 Task: Open Card Public Speaking Event Planning in Board Event Planning to Workspace Influencer Marketing Agencies. and add a team member Softage.1@softage.net, a label Green, a checklist Travel and Tourism, an attachment from Trello, a color Green and finally, add a card description 'Plan and execute company team-building conference with guest speakers on customer experience' and a comment 'This task requires us to be adaptable and flexible, willing to pivot our approach as needed to achieve success.'. Add a start date 'Jan 01, 1900' with a due date 'Jan 08, 1900'
Action: Mouse moved to (273, 157)
Screenshot: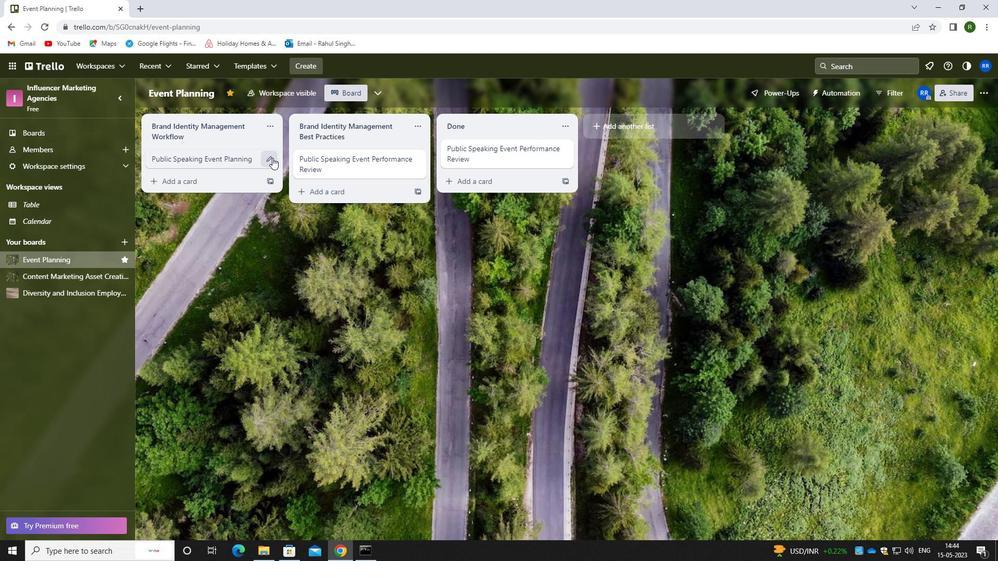 
Action: Mouse pressed left at (273, 157)
Screenshot: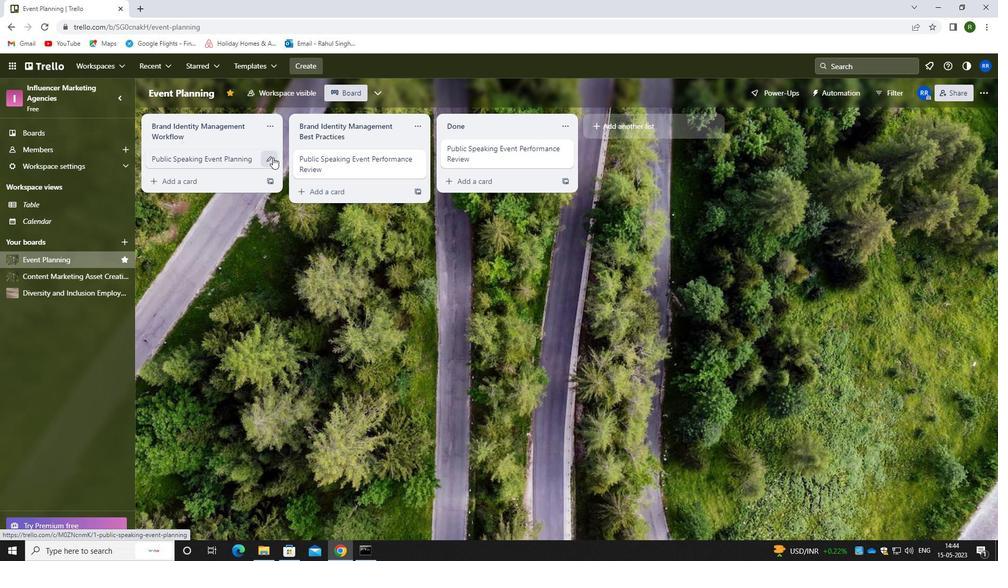 
Action: Mouse moved to (311, 155)
Screenshot: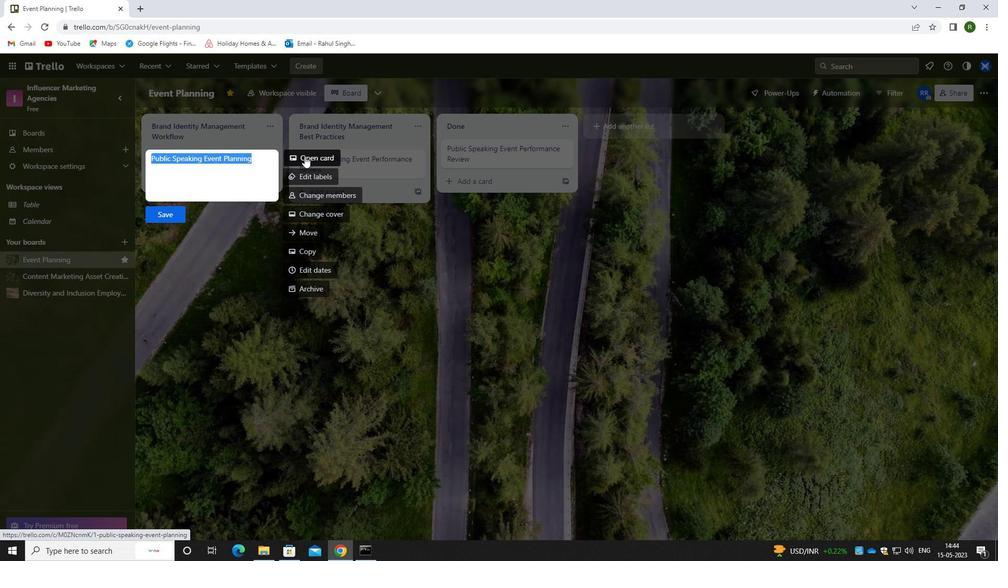 
Action: Mouse pressed left at (311, 155)
Screenshot: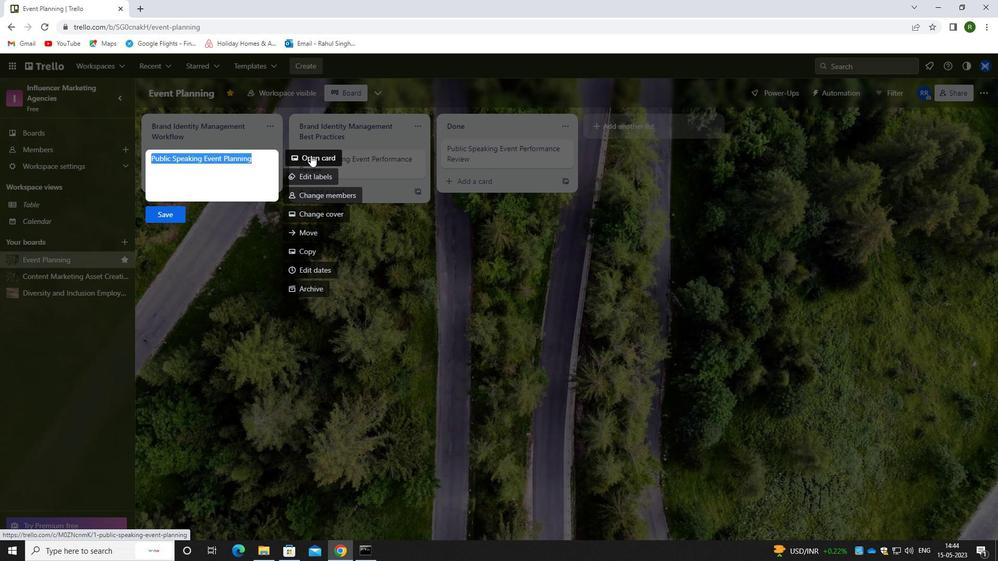 
Action: Mouse moved to (648, 145)
Screenshot: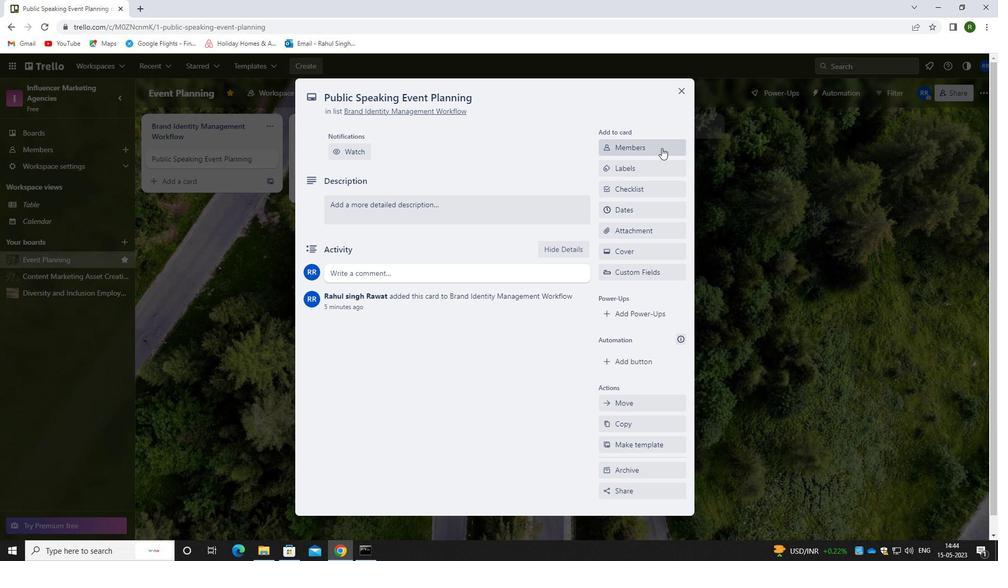 
Action: Mouse pressed left at (648, 145)
Screenshot: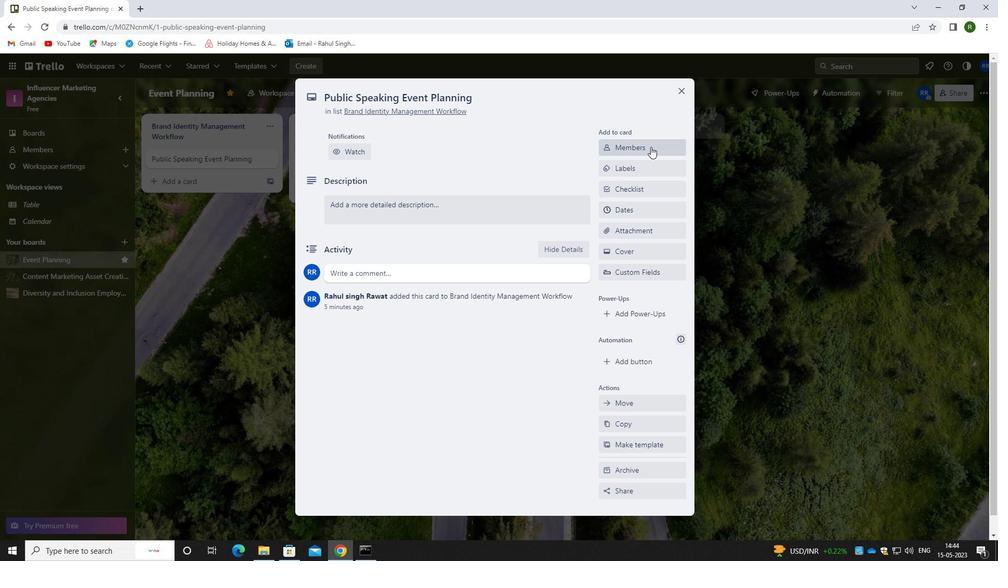 
Action: Mouse moved to (642, 187)
Screenshot: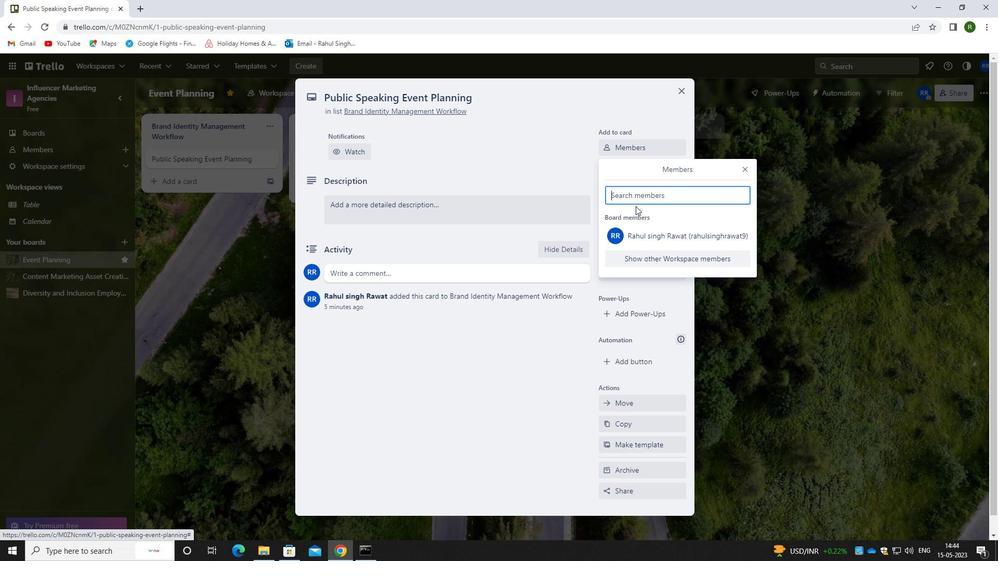 
Action: Key pressed <Key.caps_lock>s<Key.caps_lock>Oftage.1<Key.shift>@SOFTAGE.NET
Screenshot: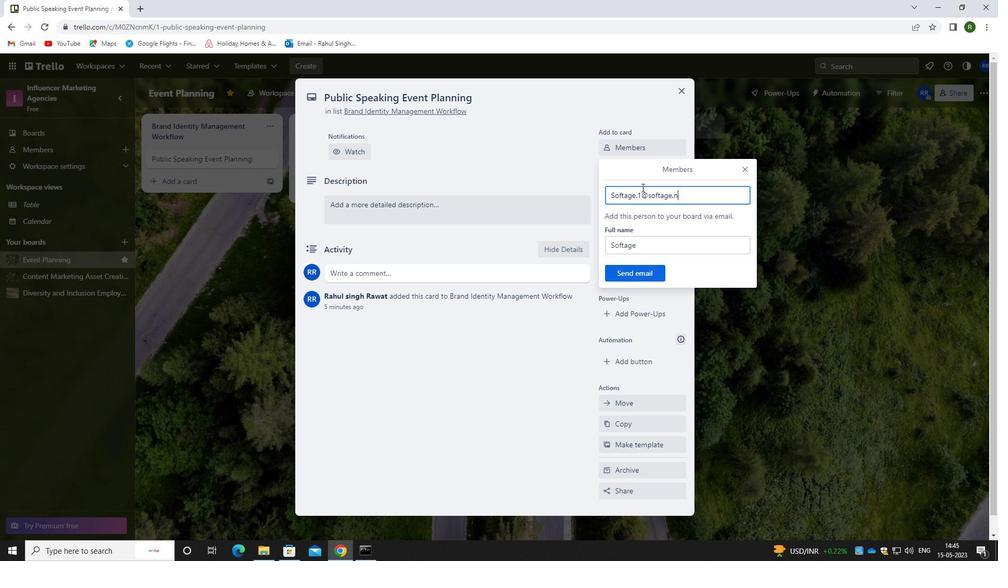 
Action: Mouse moved to (639, 273)
Screenshot: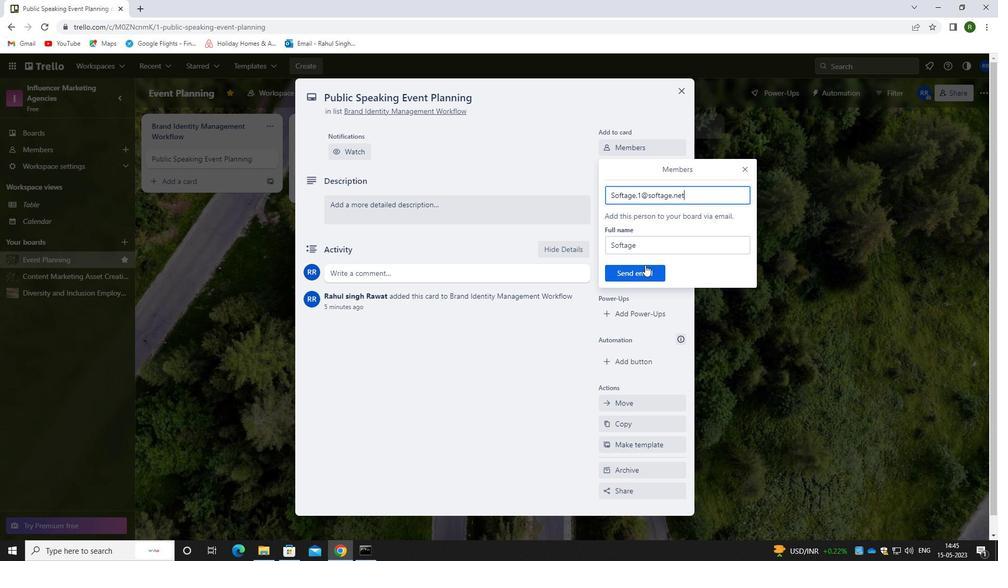 
Action: Mouse pressed left at (639, 273)
Screenshot: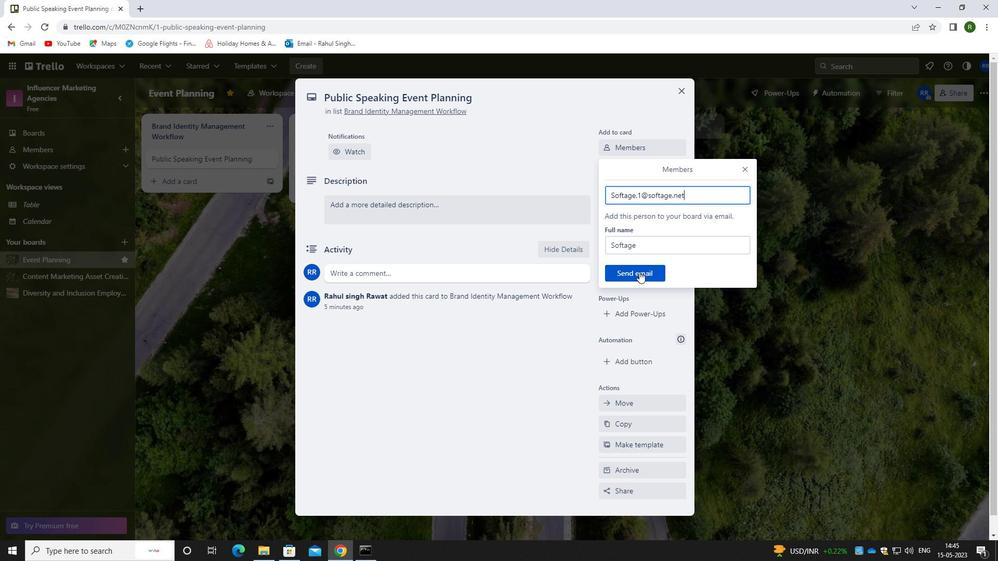 
Action: Mouse moved to (632, 206)
Screenshot: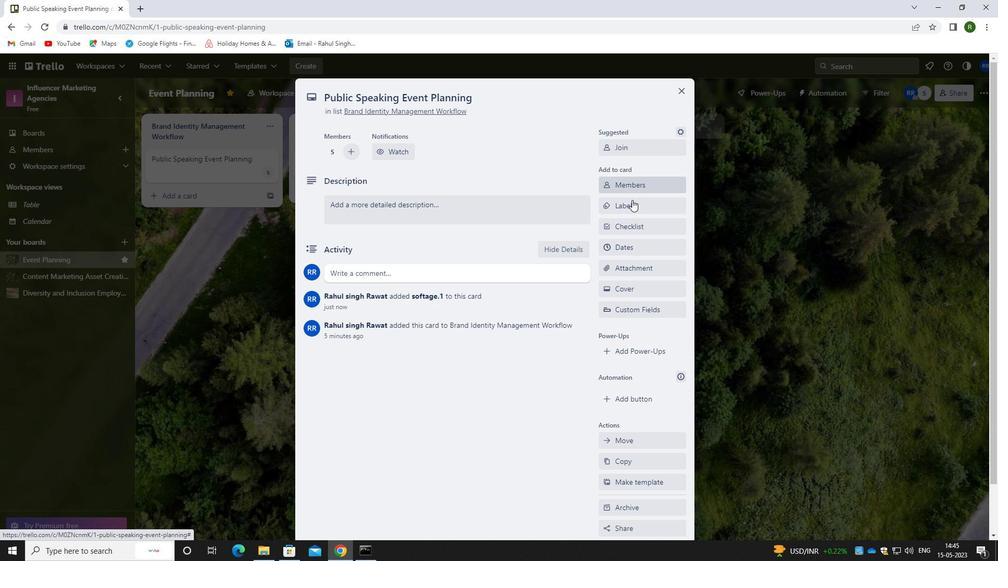 
Action: Mouse pressed left at (632, 206)
Screenshot: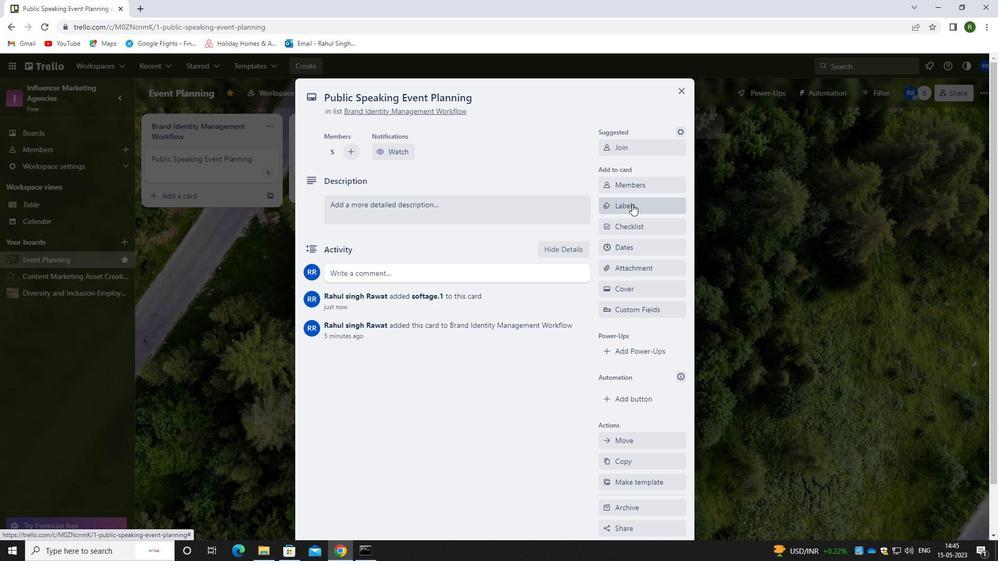 
Action: Mouse moved to (630, 224)
Screenshot: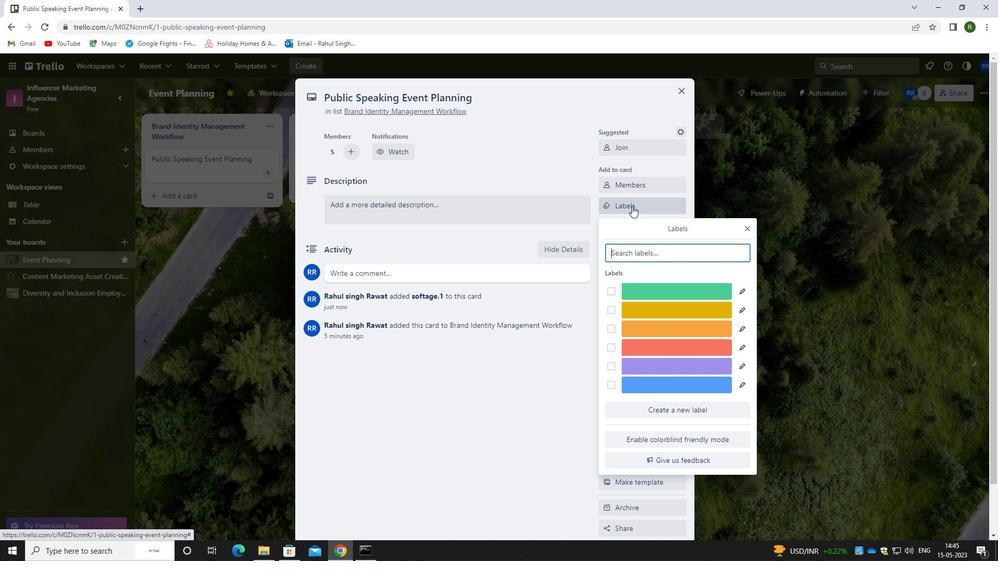 
Action: Key pressed GRE
Screenshot: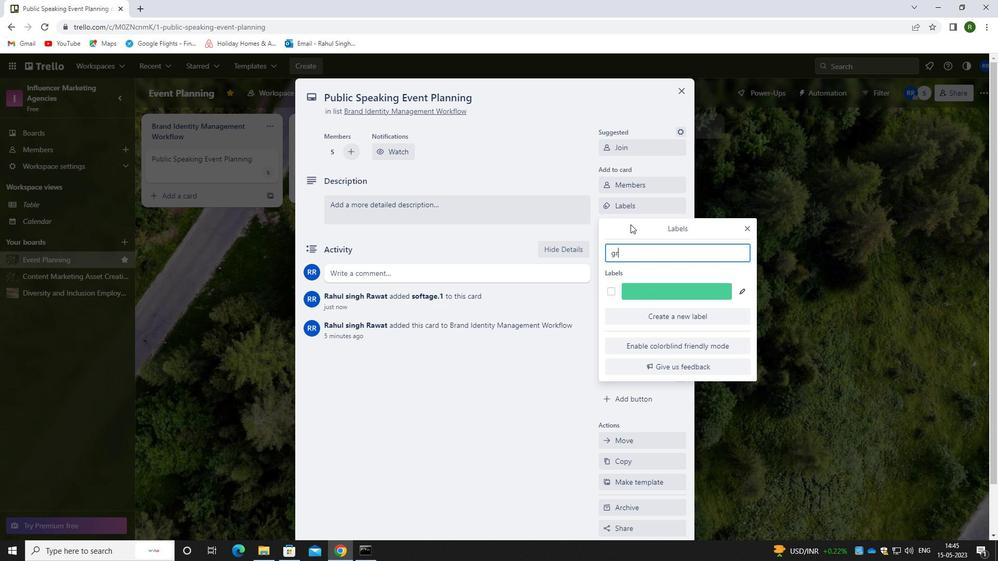 
Action: Mouse moved to (630, 224)
Screenshot: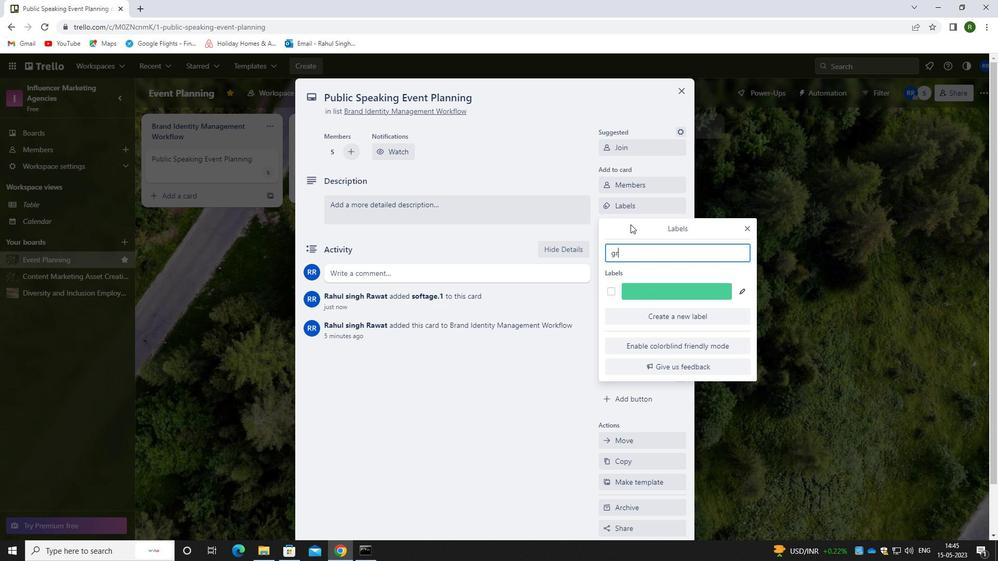 
Action: Key pressed EN
Screenshot: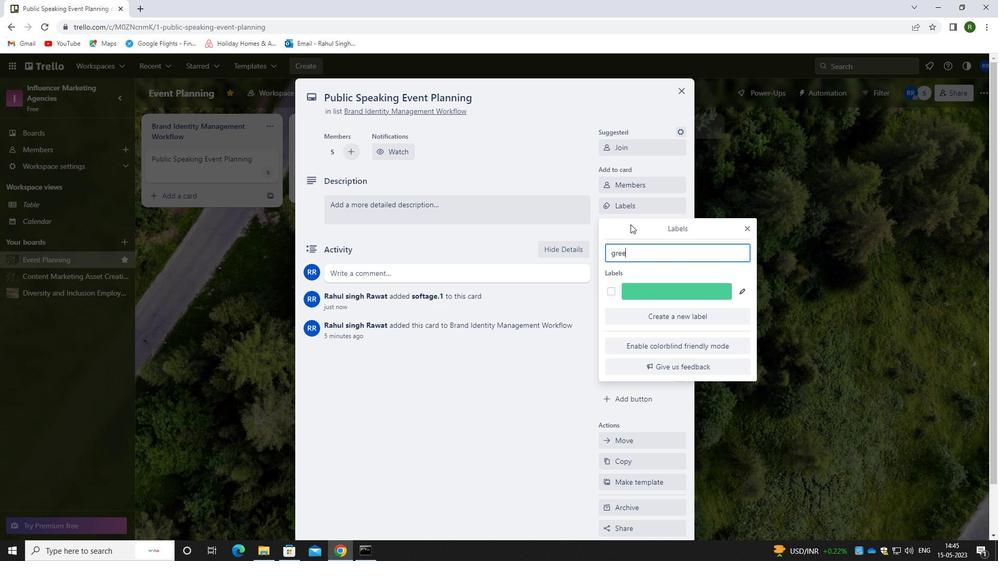 
Action: Mouse moved to (611, 288)
Screenshot: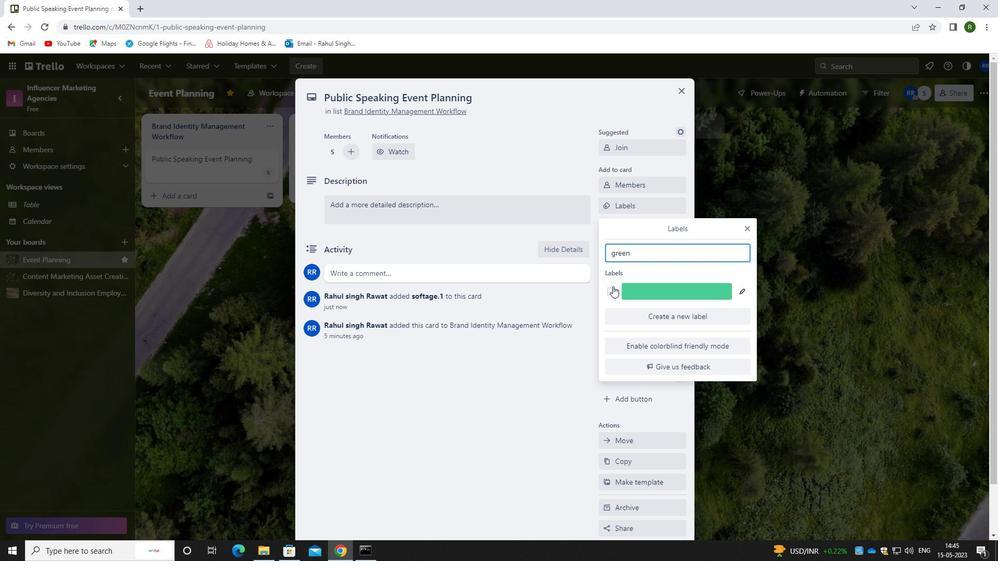 
Action: Mouse pressed left at (611, 288)
Screenshot: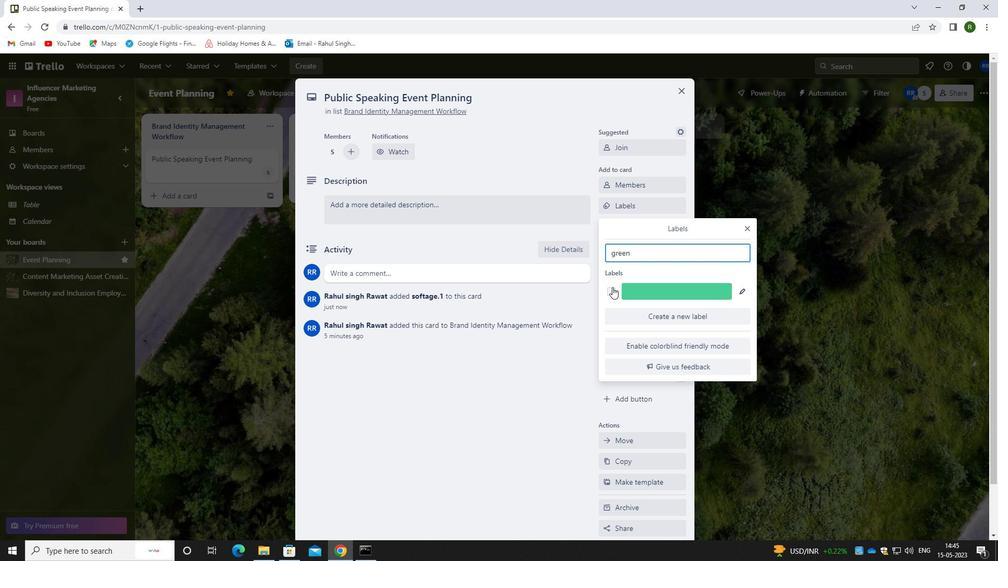 
Action: Mouse moved to (578, 341)
Screenshot: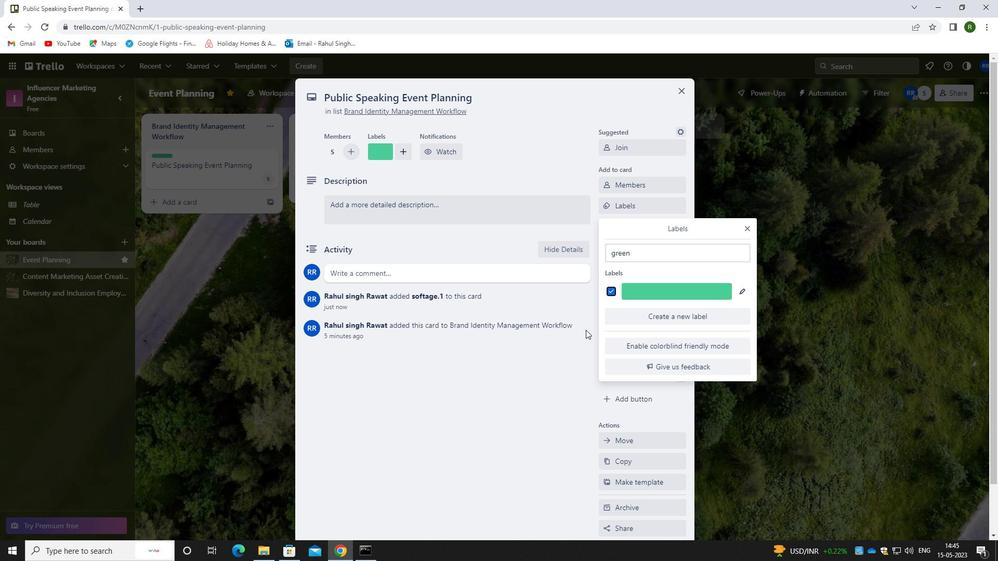 
Action: Mouse pressed left at (578, 341)
Screenshot: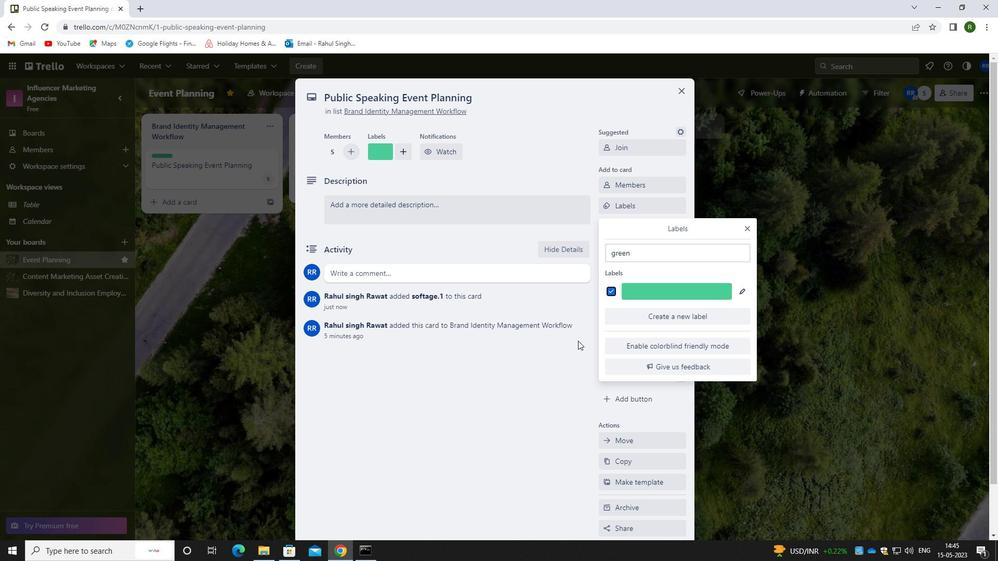 
Action: Mouse moved to (636, 222)
Screenshot: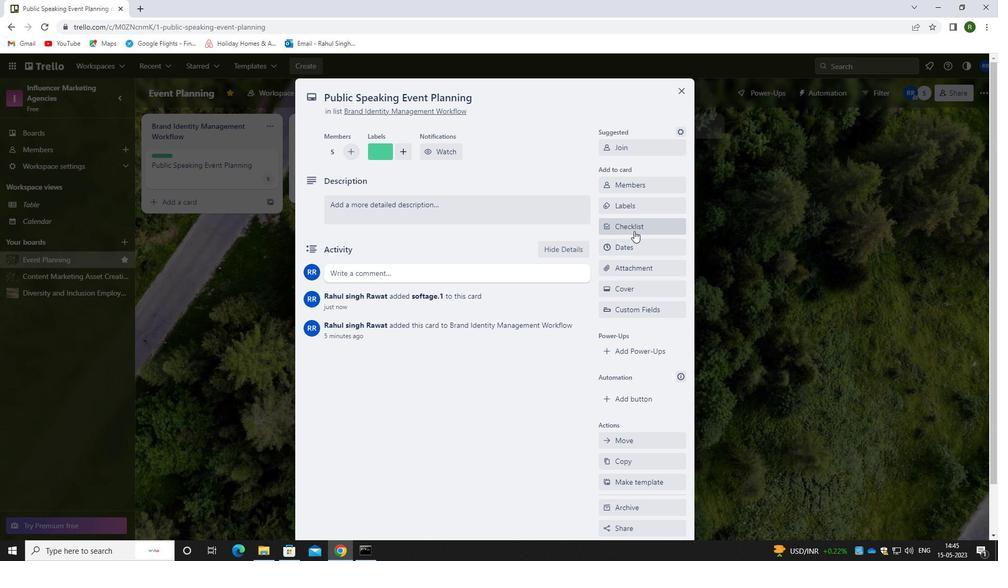 
Action: Mouse pressed left at (636, 222)
Screenshot: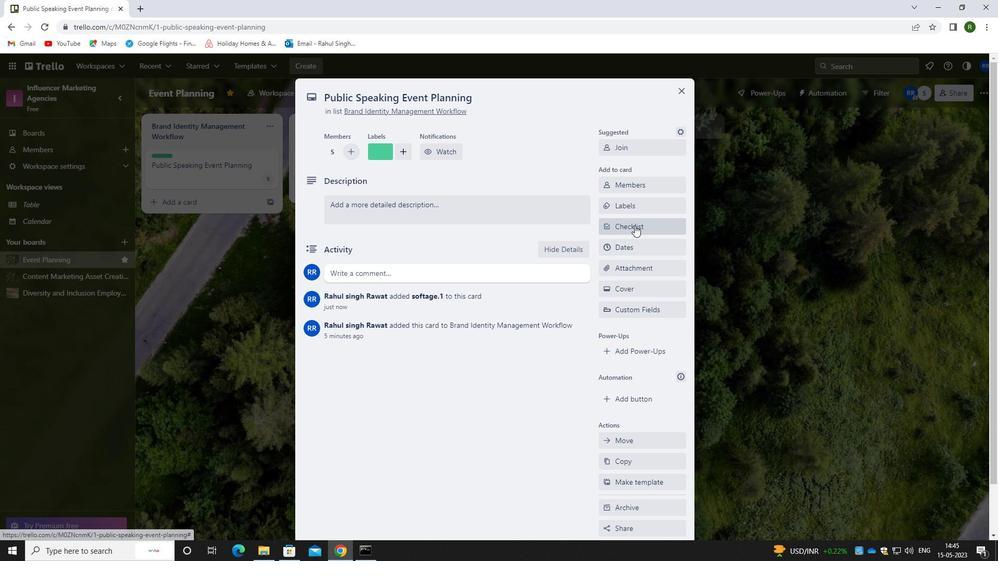 
Action: Mouse moved to (640, 283)
Screenshot: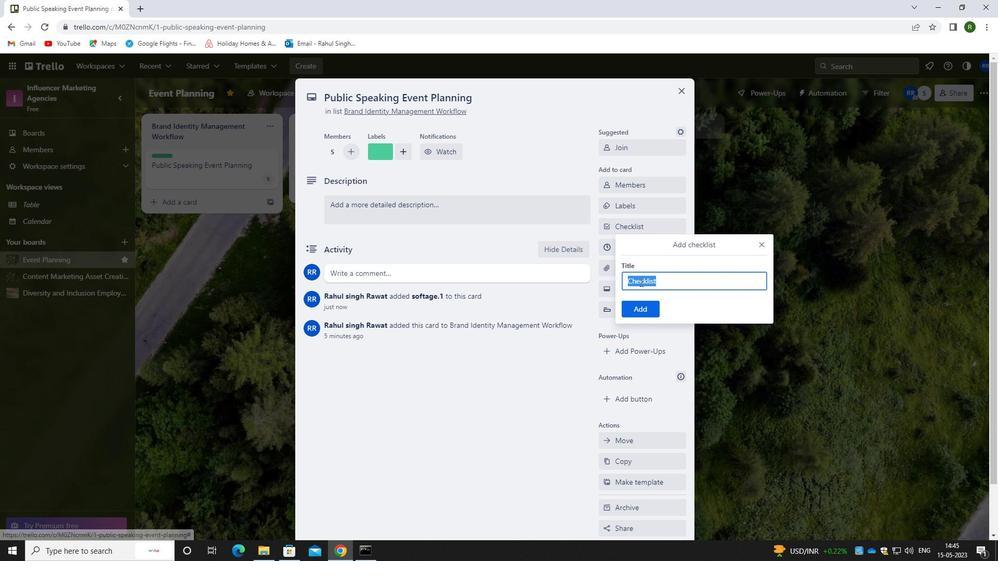 
Action: Key pressed <Key.caps_lock><Key.caps_lock>T<Key.caps_lock>R<Key.backspace><Key.backspace>T<Key.caps_lock>RAVEL<Key.space>AND<Key.space><Key.caps_lock>T<Key.caps_lock>OURS<Key.backspace>ISM
Screenshot: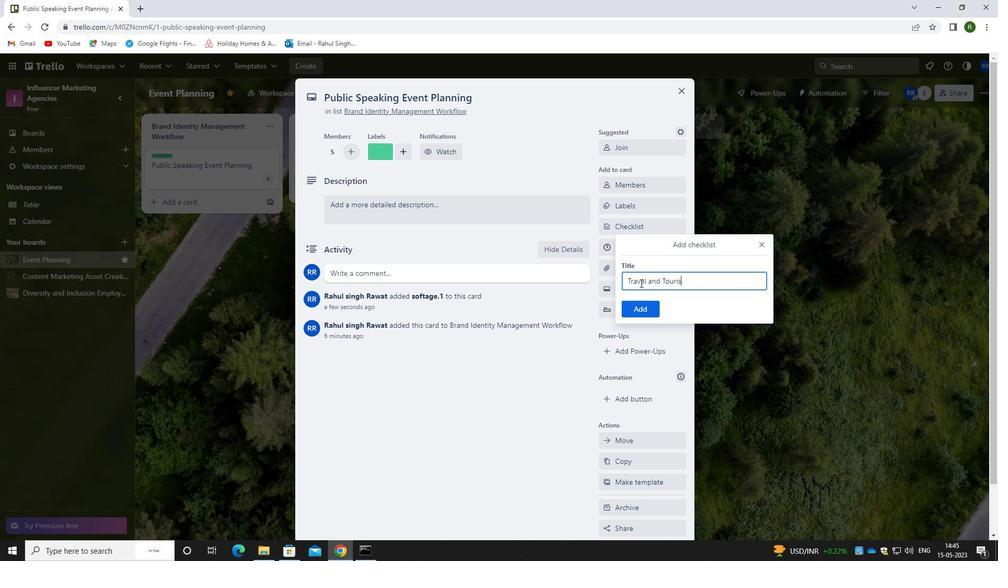 
Action: Mouse moved to (651, 310)
Screenshot: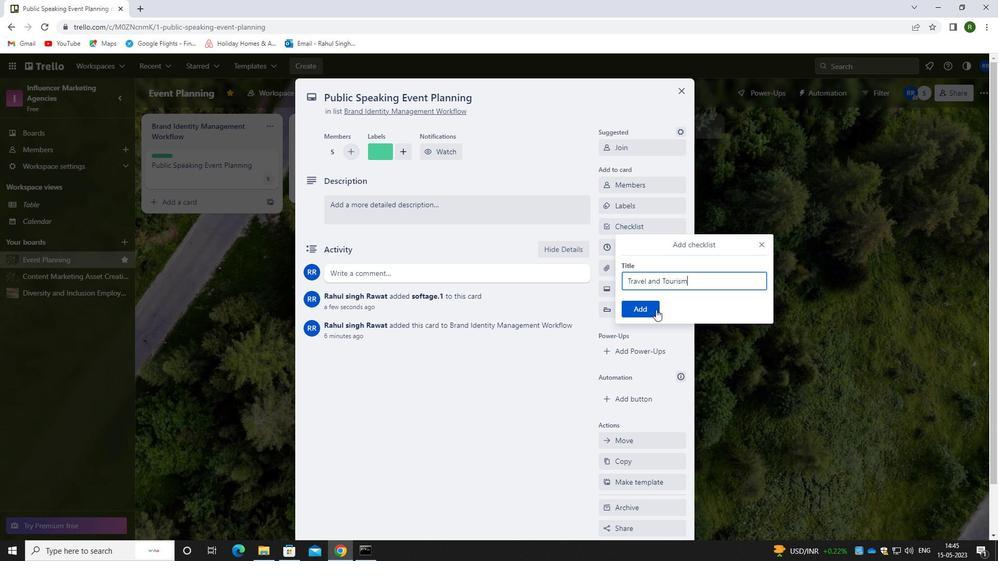 
Action: Mouse pressed left at (651, 310)
Screenshot: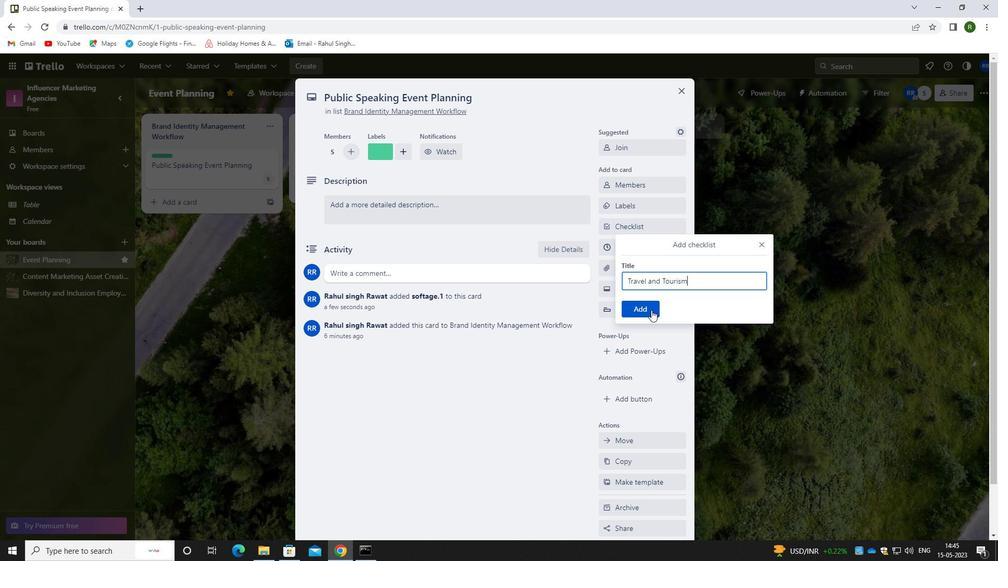 
Action: Mouse moved to (636, 266)
Screenshot: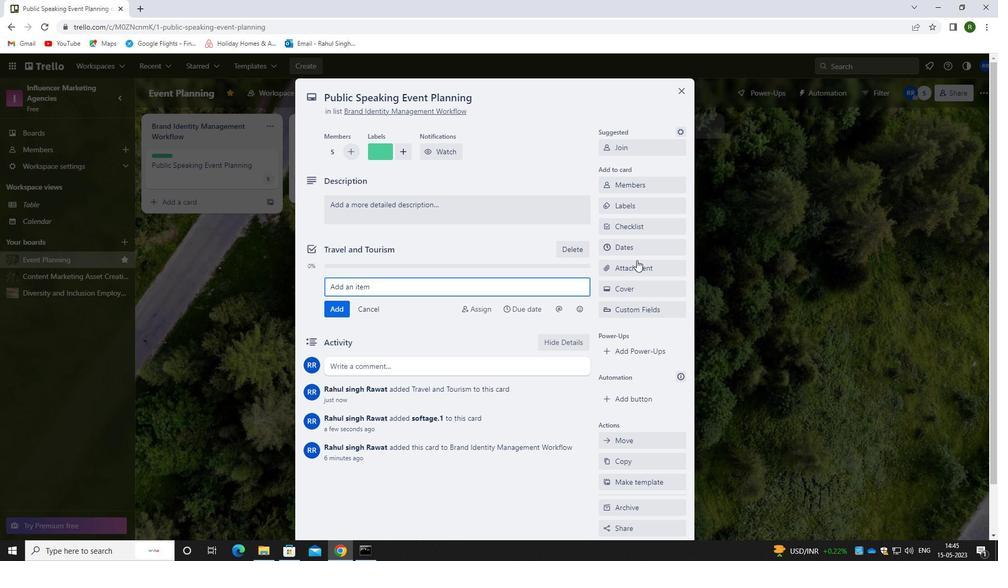 
Action: Mouse pressed left at (636, 266)
Screenshot: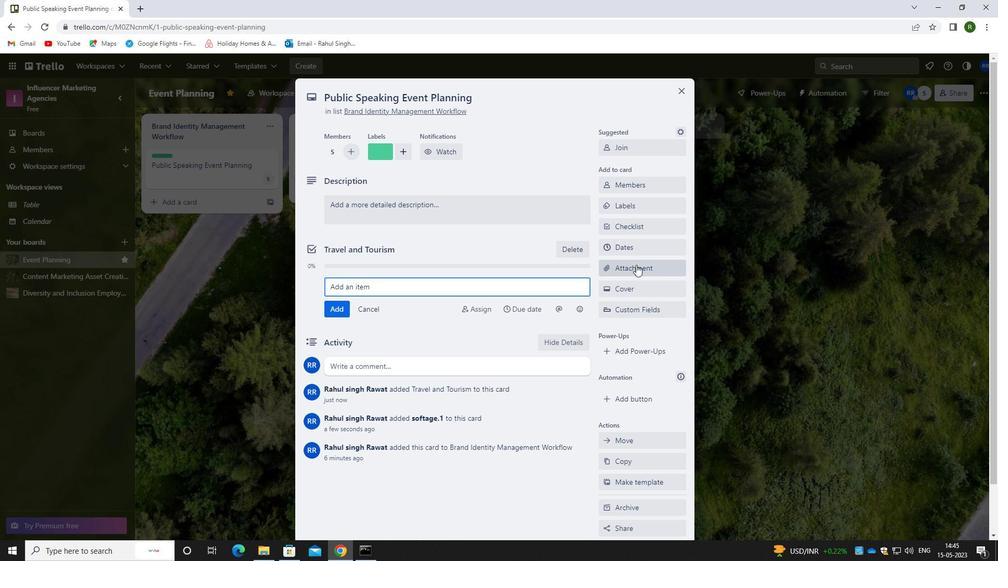 
Action: Mouse moved to (636, 327)
Screenshot: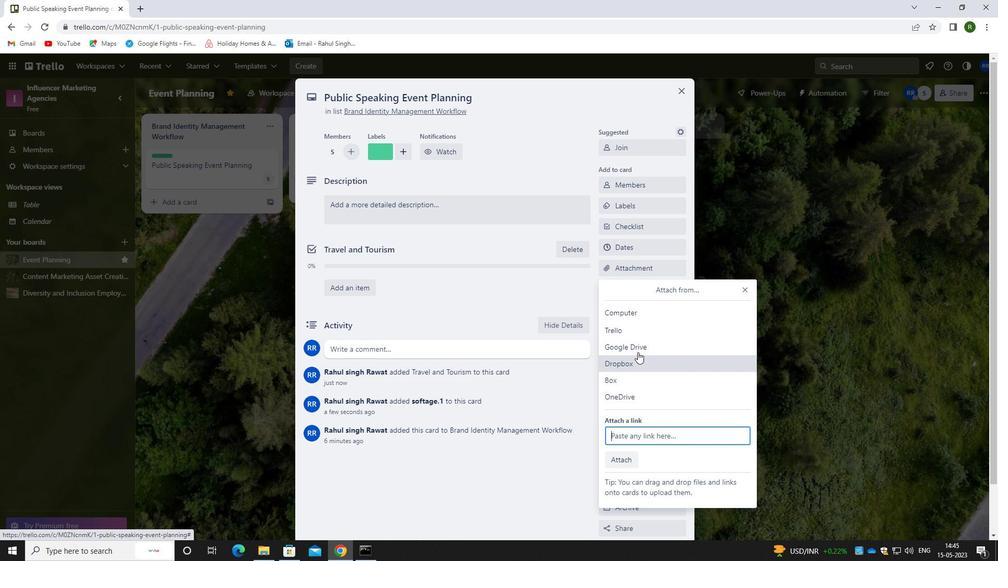 
Action: Mouse pressed left at (636, 327)
Screenshot: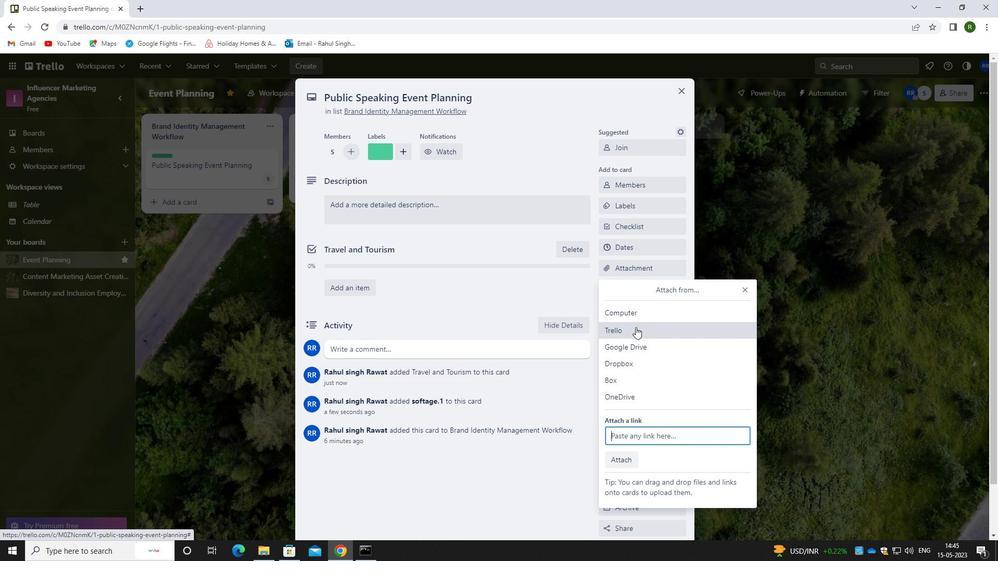 
Action: Mouse moved to (638, 277)
Screenshot: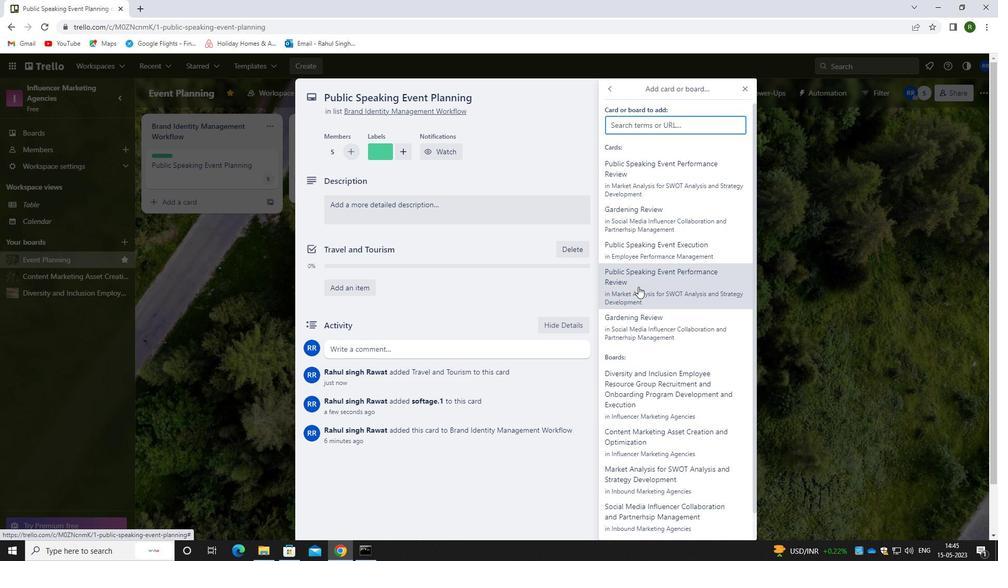 
Action: Mouse pressed left at (638, 277)
Screenshot: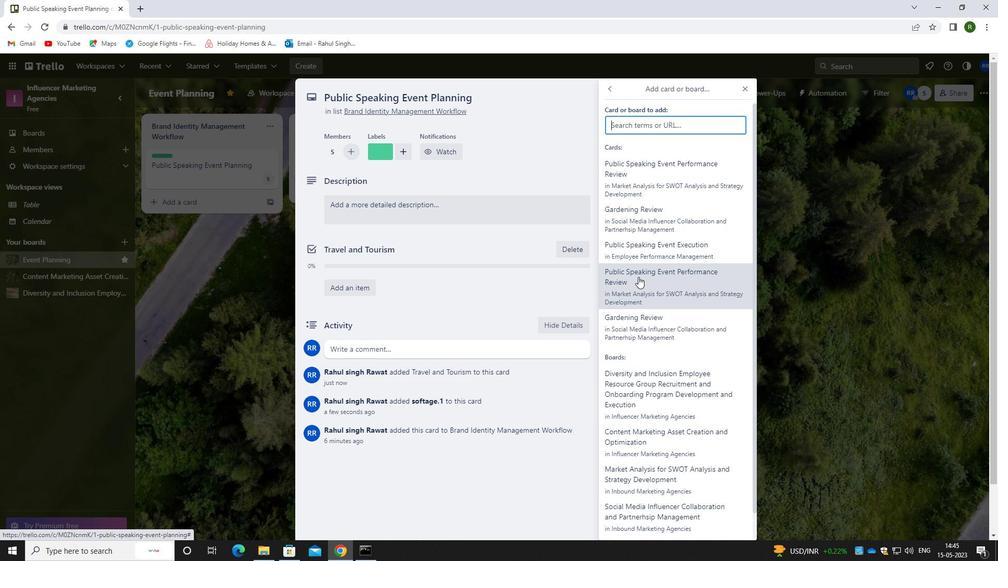 
Action: Mouse moved to (378, 215)
Screenshot: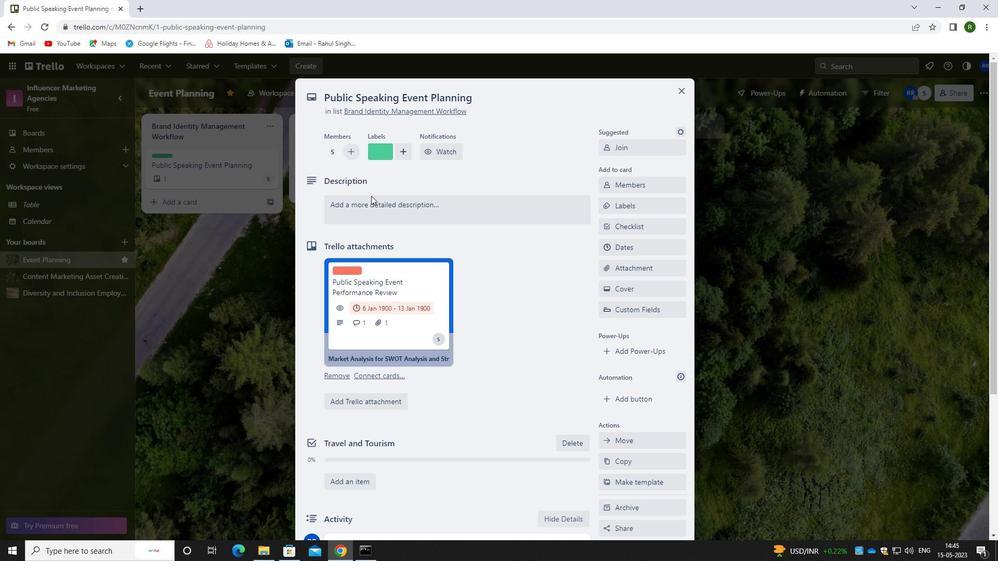 
Action: Mouse pressed left at (378, 215)
Screenshot: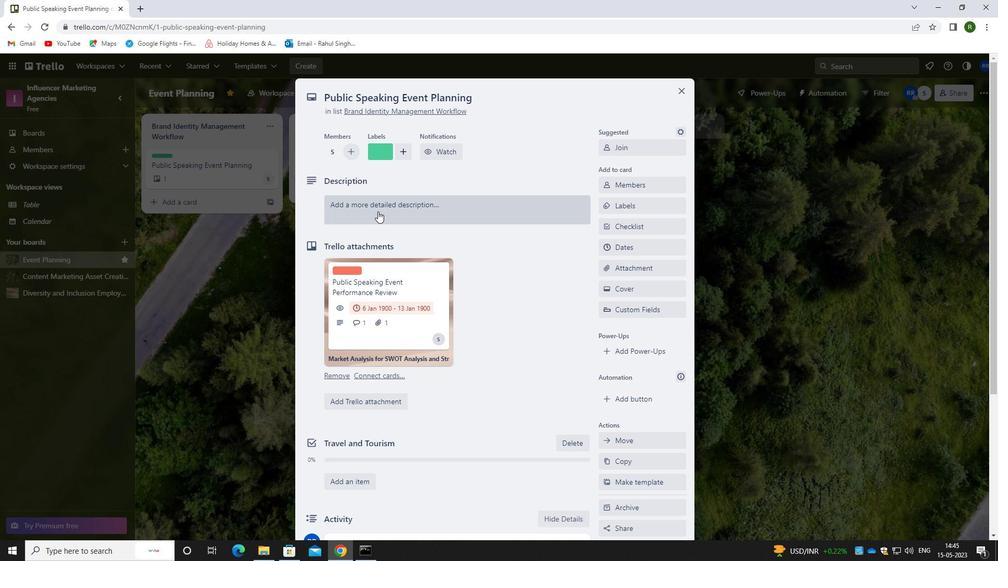 
Action: Mouse moved to (392, 260)
Screenshot: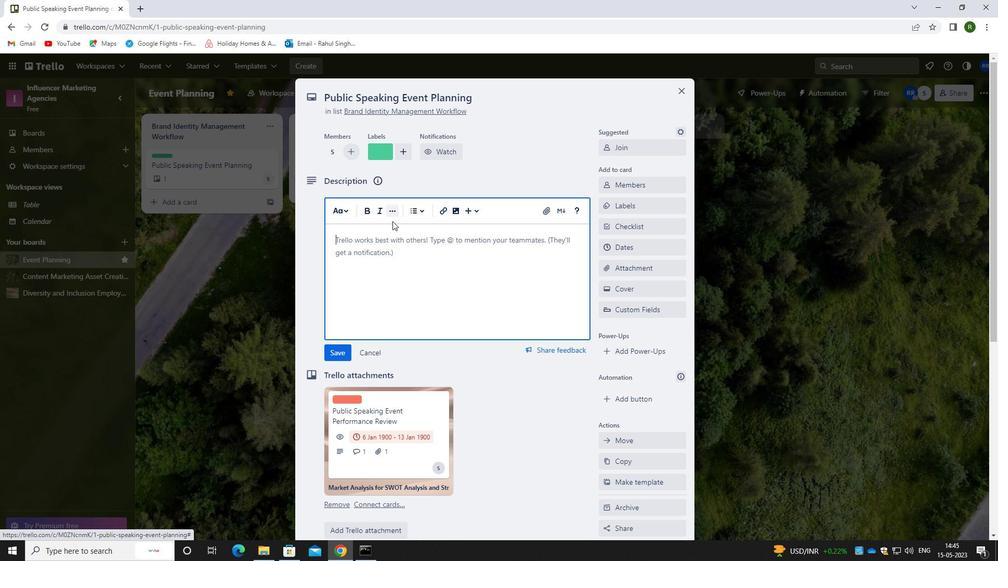 
Action: Mouse pressed left at (392, 260)
Screenshot: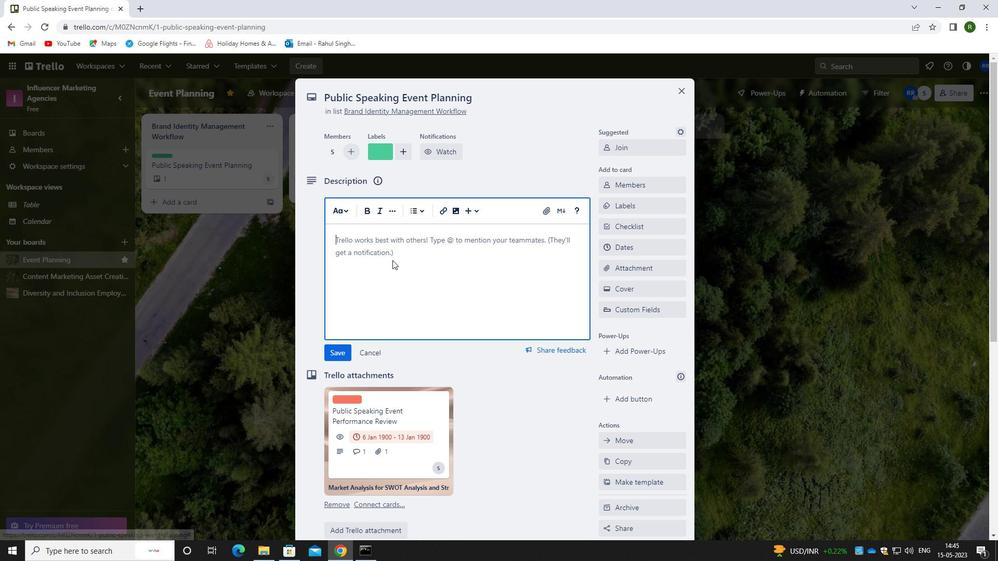 
Action: Key pressed <Key.caps_lock>P<Key.caps_lock>LAN<Key.space>AND<Key.space>EXECUTE<Key.space>COMPANY<Key.space>TEAM-BUILDING<Key.space>CONFERENCE<Key.space>WITH<Key.space>GUEST<Key.space>SPEAKERS<Key.space>ON<Key.space>CUSTOMER<Key.space>EXPERIENCE.
Screenshot: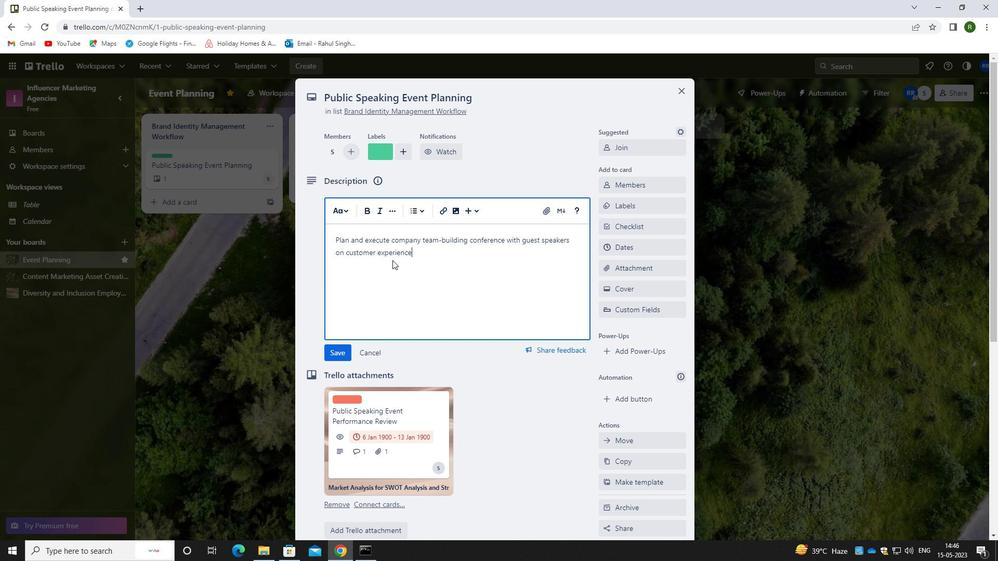 
Action: Mouse moved to (341, 357)
Screenshot: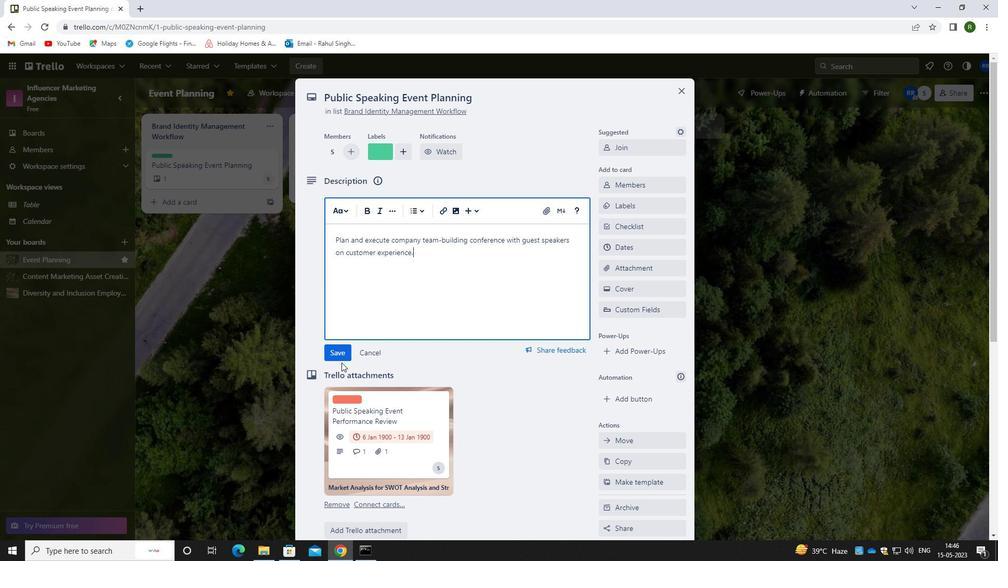 
Action: Mouse pressed left at (341, 357)
Screenshot: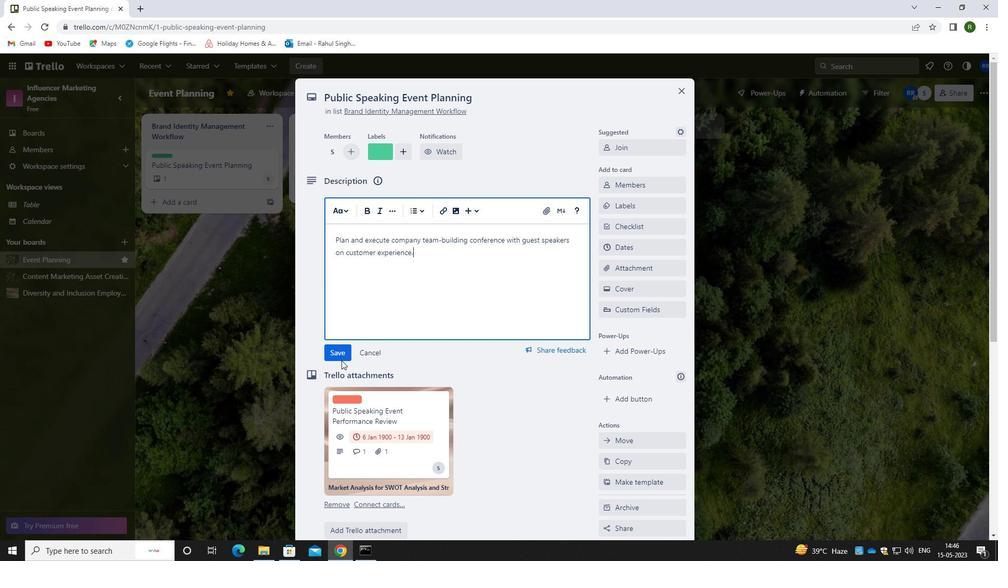 
Action: Mouse moved to (529, 345)
Screenshot: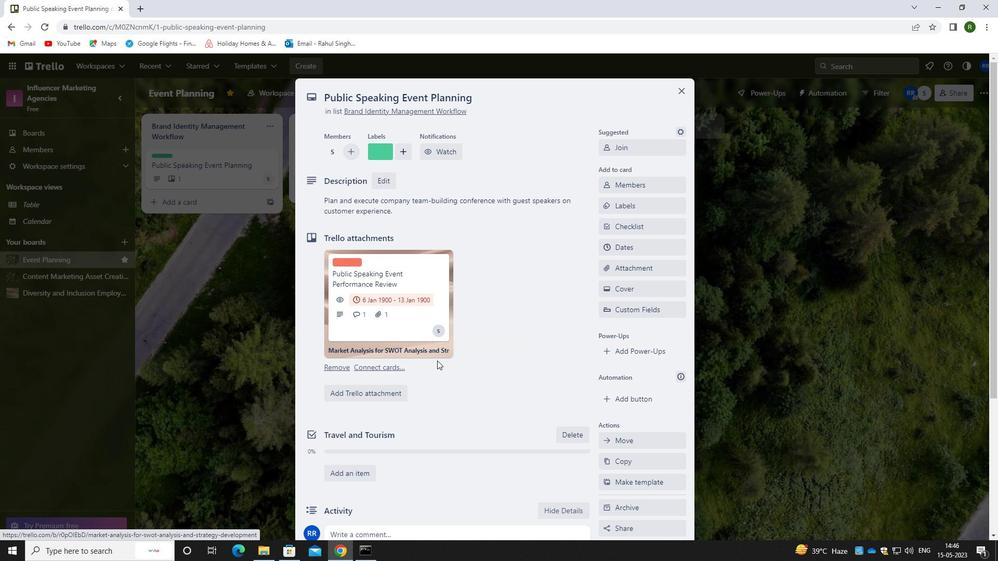
Action: Mouse scrolled (529, 344) with delta (0, 0)
Screenshot: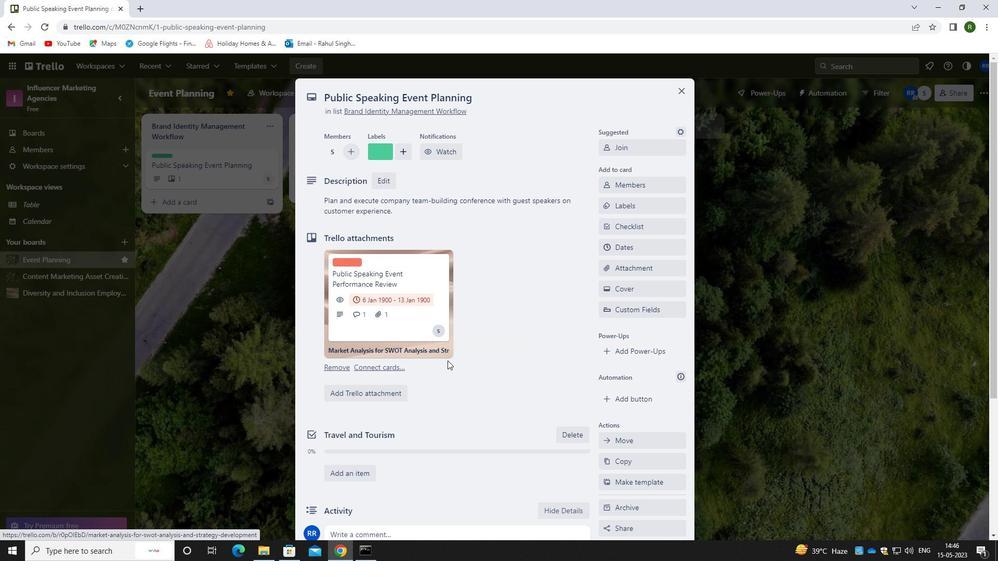 
Action: Mouse moved to (390, 482)
Screenshot: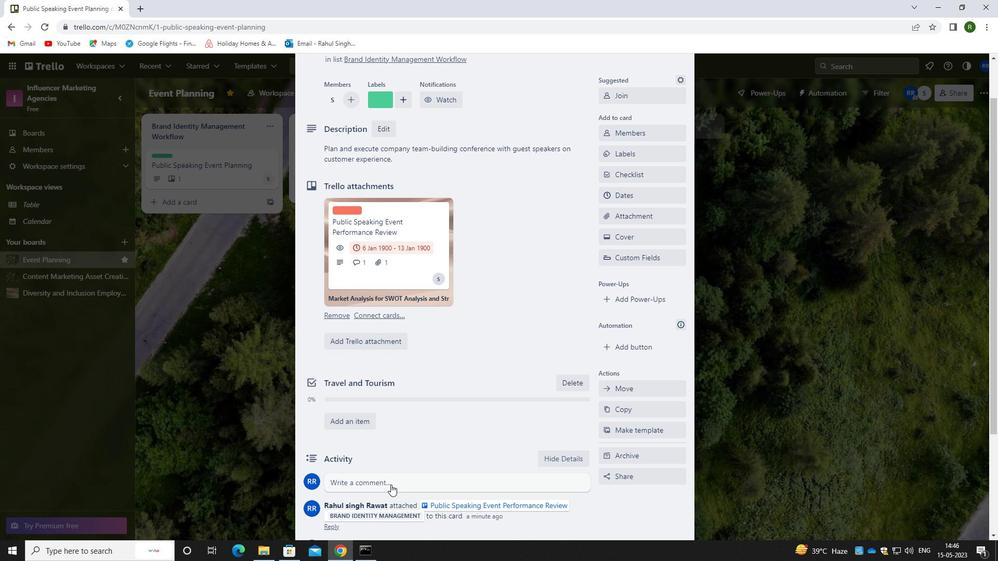 
Action: Mouse pressed left at (390, 482)
Screenshot: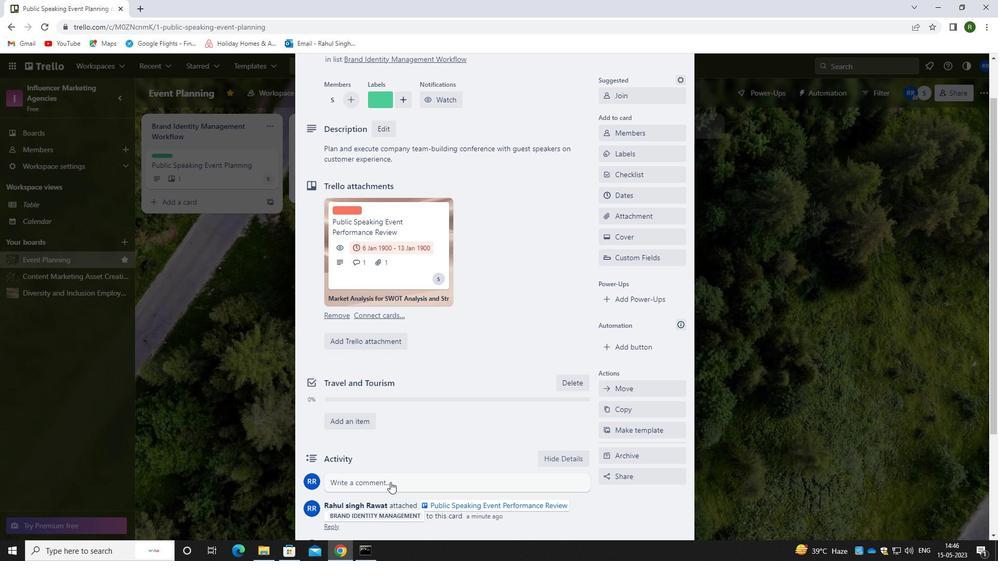 
Action: Mouse moved to (393, 513)
Screenshot: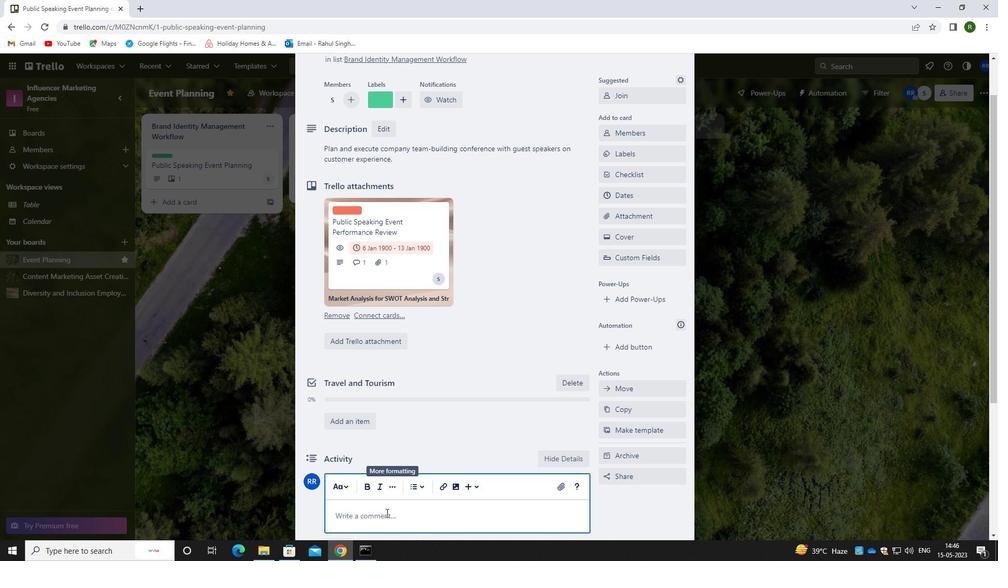 
Action: Key pressed <Key.caps_lock>T<Key.caps_lock>HIS<Key.space>TASK<Key.space>REQUIRES<Key.space>US<Key.space>TO<Key.space>BE<Key.space>ADAPTABLE<Key.space>AND<Key.space>FLEXIBLE,<Key.space>WILI<Key.backspace>LING<Key.space>TO<Key.space>PIVOT<Key.space>OR<Key.space>APPROACH<Key.space>AS<Key.space>NEEDED<Key.space>TO<Key.space>ACHIVE<Key.space>SU<Key.backspace><Key.backspace><Key.backspace><Key.backspace><Key.backspace>EVE<Key.space>SUCCESS.
Screenshot: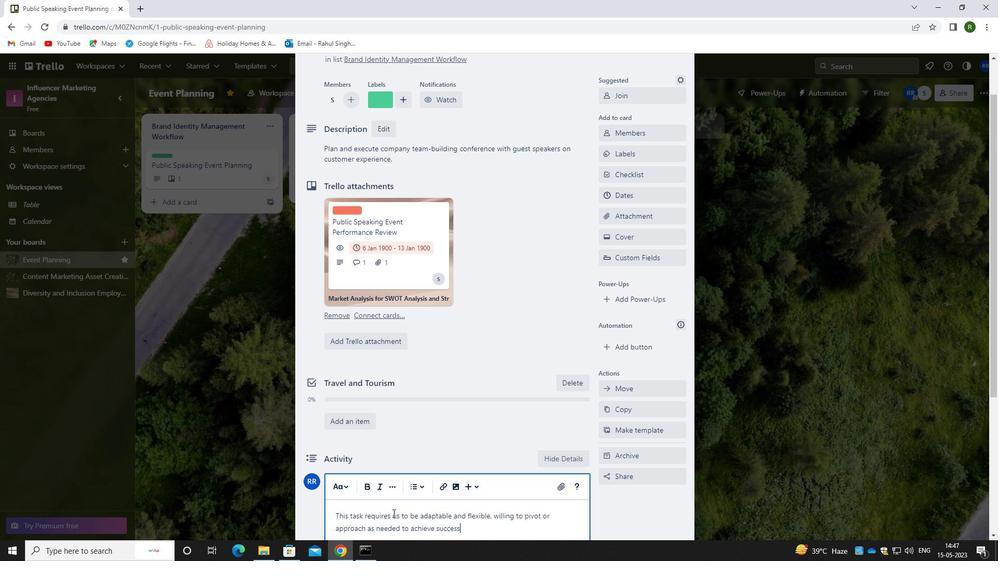 
Action: Mouse moved to (449, 394)
Screenshot: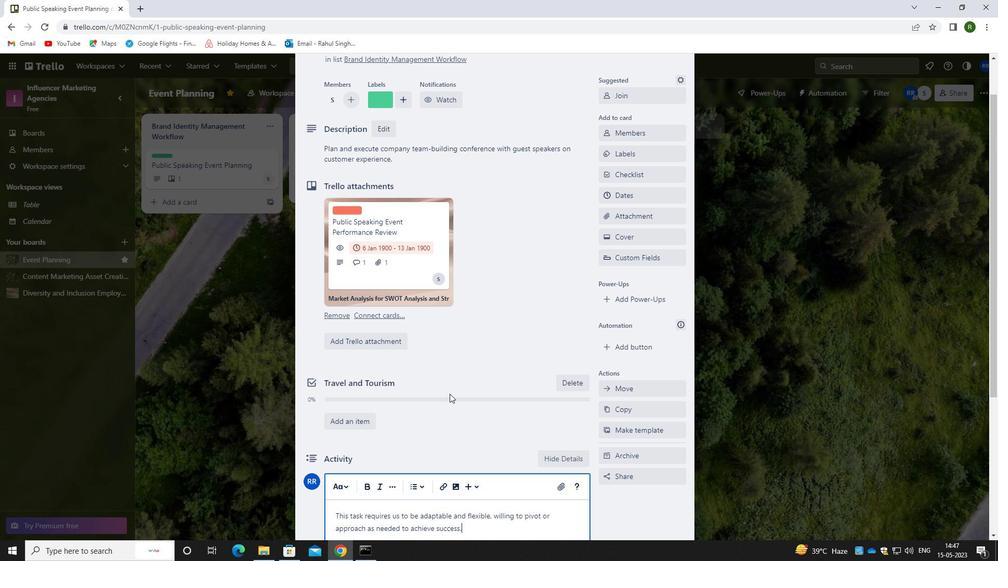 
Action: Mouse scrolled (449, 393) with delta (0, 0)
Screenshot: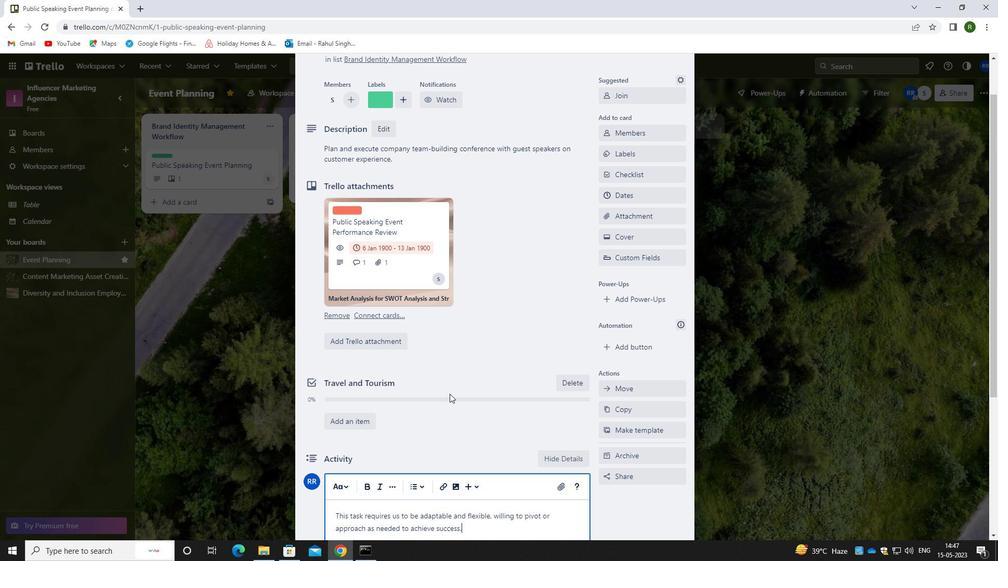 
Action: Mouse moved to (338, 506)
Screenshot: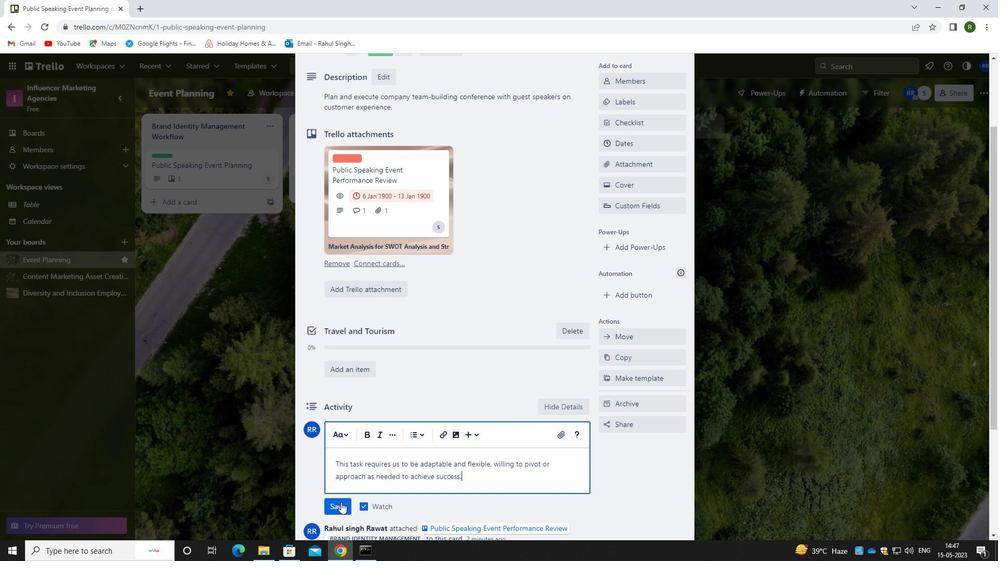 
Action: Mouse pressed left at (338, 506)
Screenshot: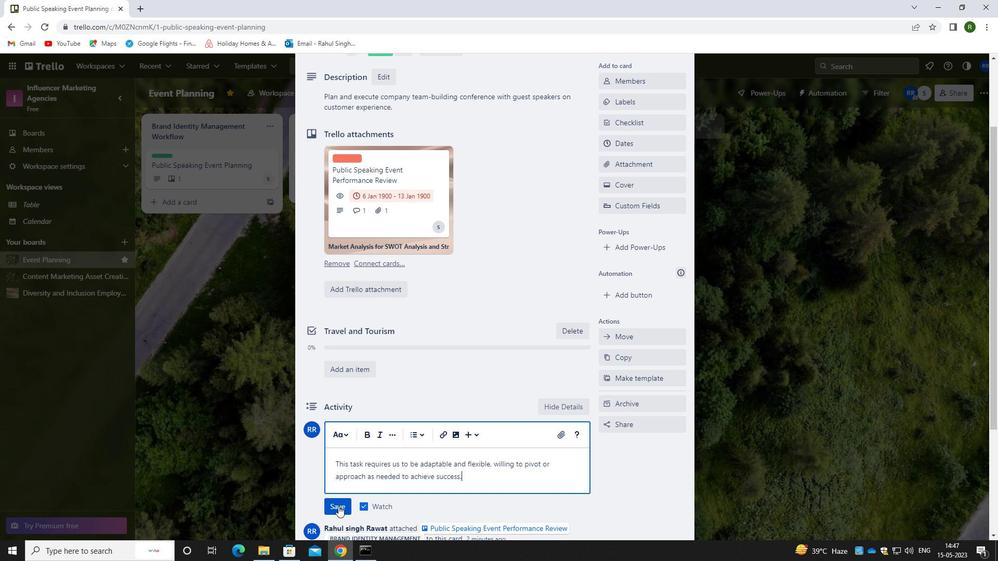 
Action: Mouse moved to (519, 275)
Screenshot: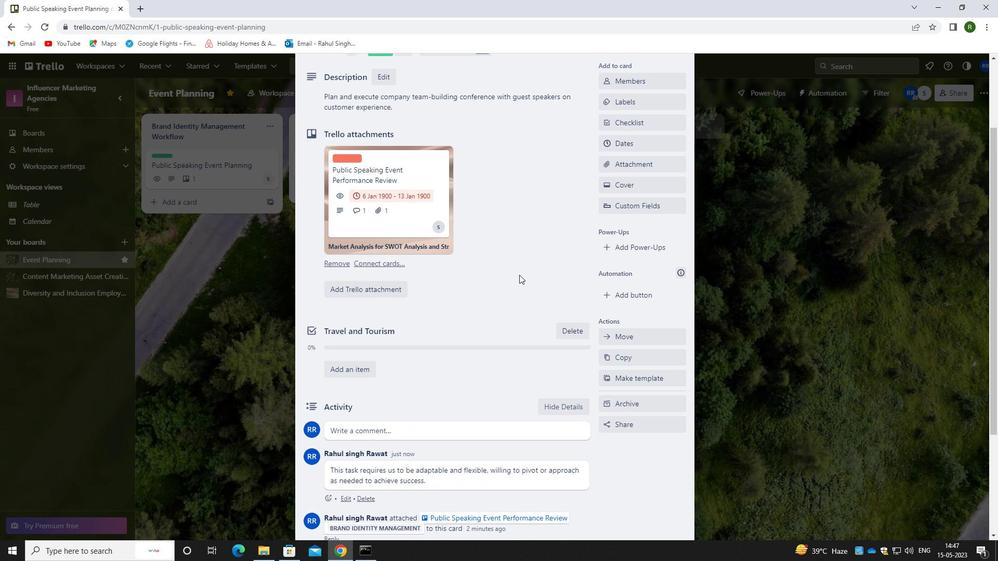 
Action: Mouse scrolled (519, 276) with delta (0, 0)
Screenshot: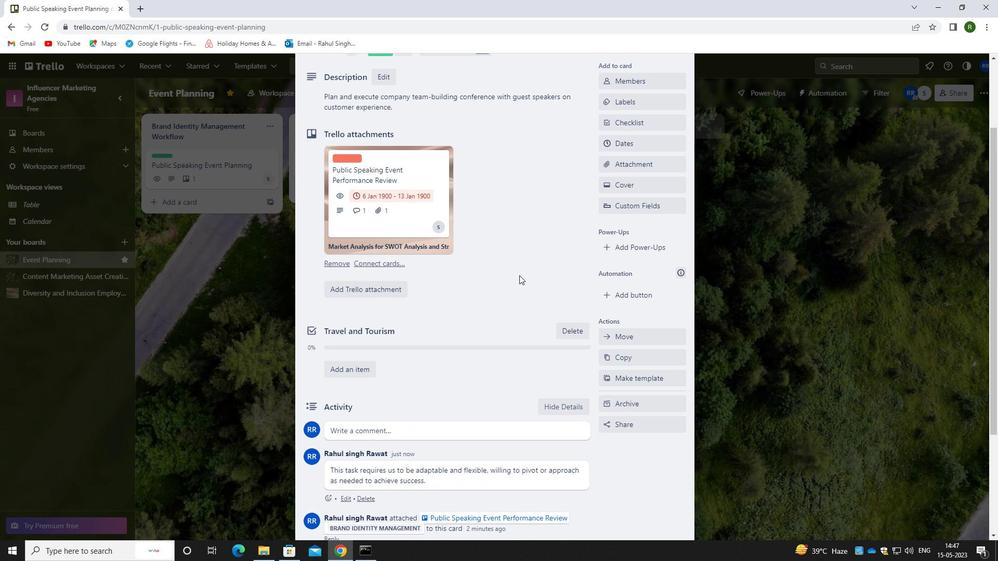 
Action: Mouse scrolled (519, 276) with delta (0, 0)
Screenshot: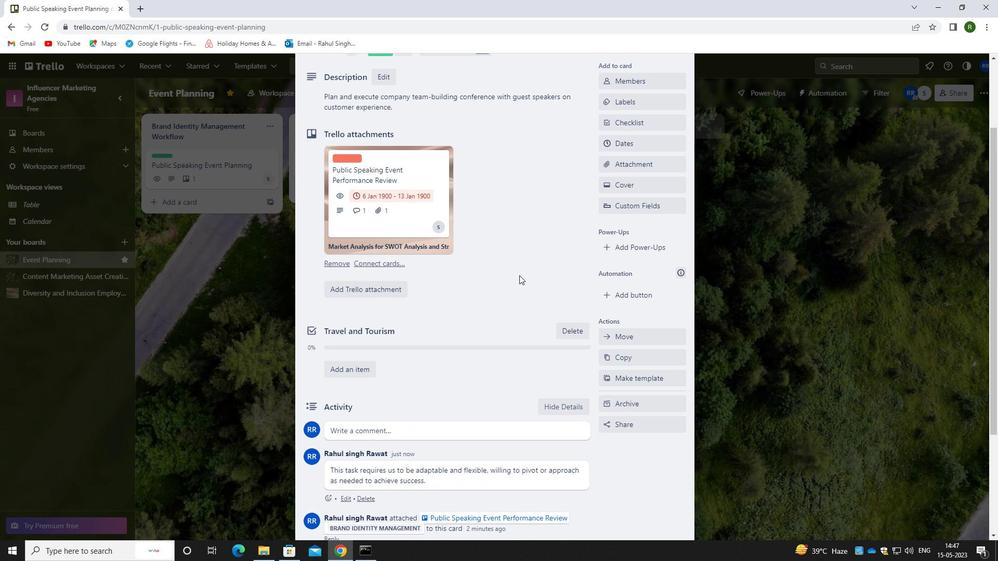 
